 Task: Create a scrum project TrendSetter.
Action: Mouse moved to (208, 259)
Screenshot: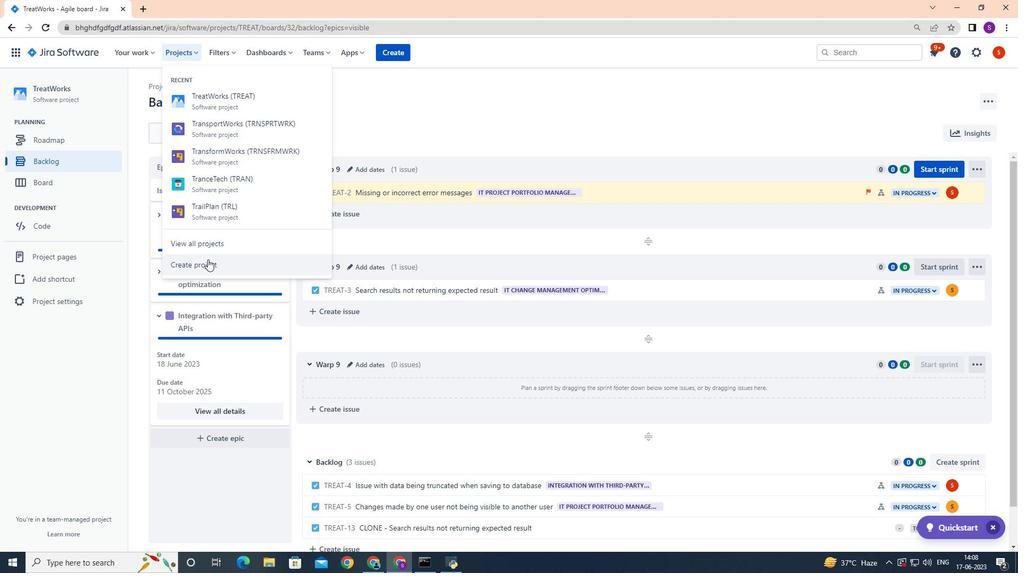 
Action: Mouse pressed left at (208, 259)
Screenshot: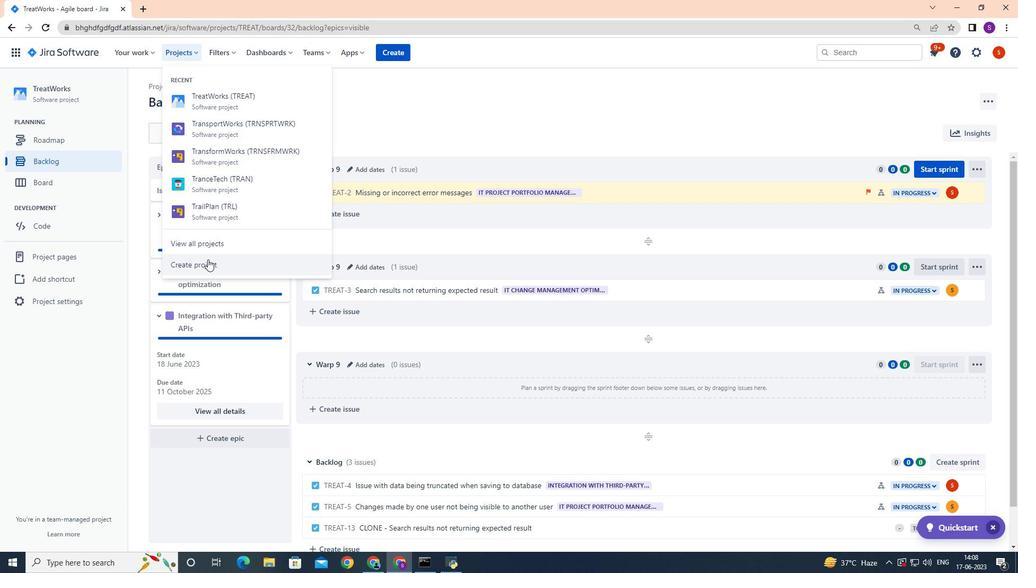 
Action: Mouse moved to (450, 255)
Screenshot: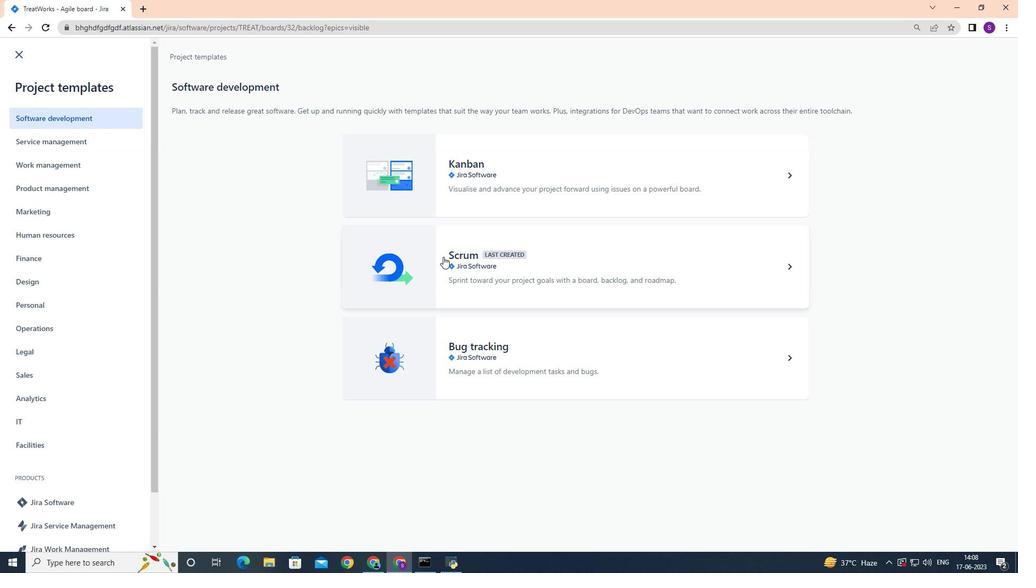 
Action: Mouse pressed left at (450, 255)
Screenshot: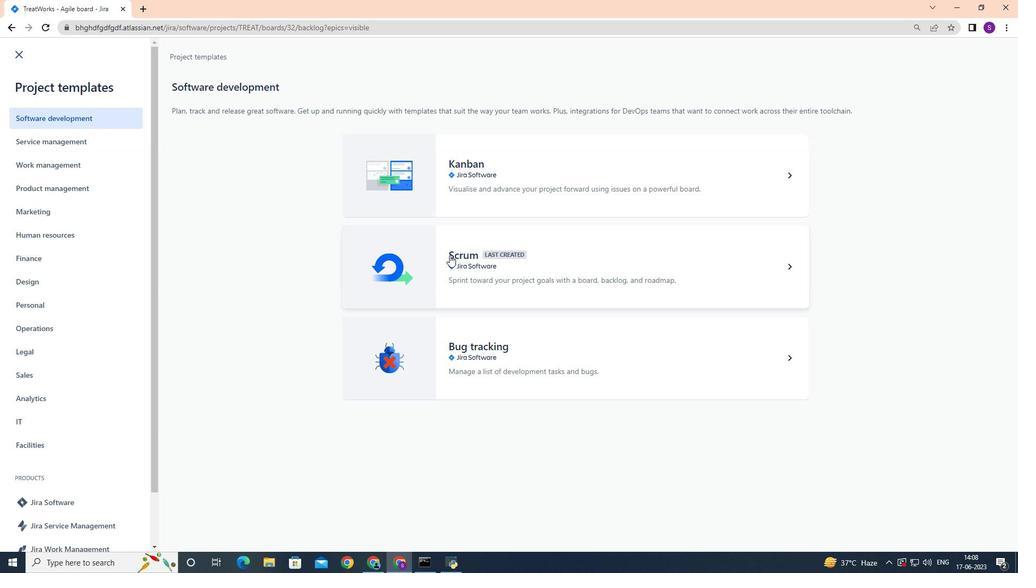 
Action: Mouse moved to (578, 339)
Screenshot: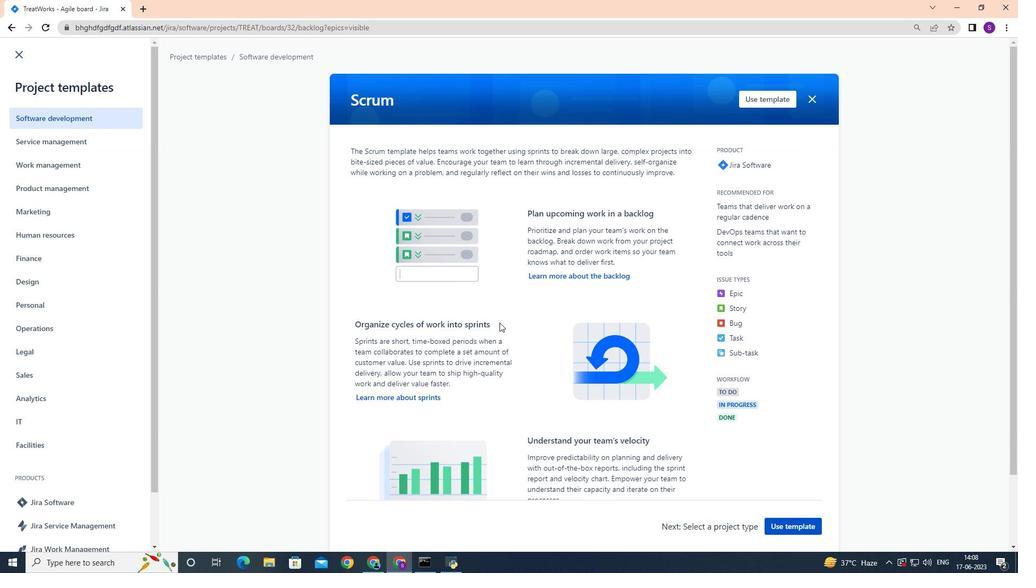 
Action: Mouse scrolled (578, 338) with delta (0, 0)
Screenshot: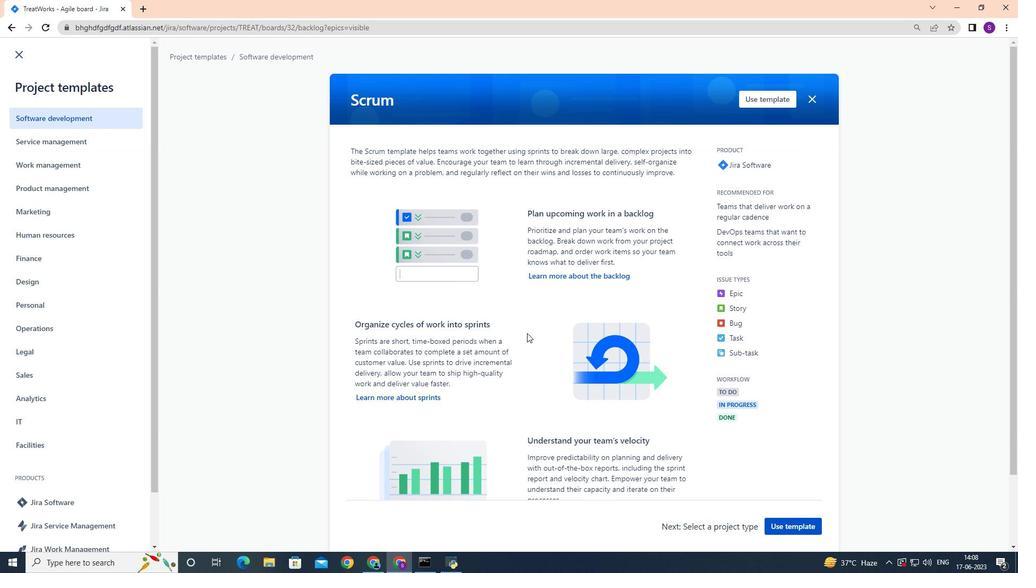 
Action: Mouse scrolled (578, 338) with delta (0, 0)
Screenshot: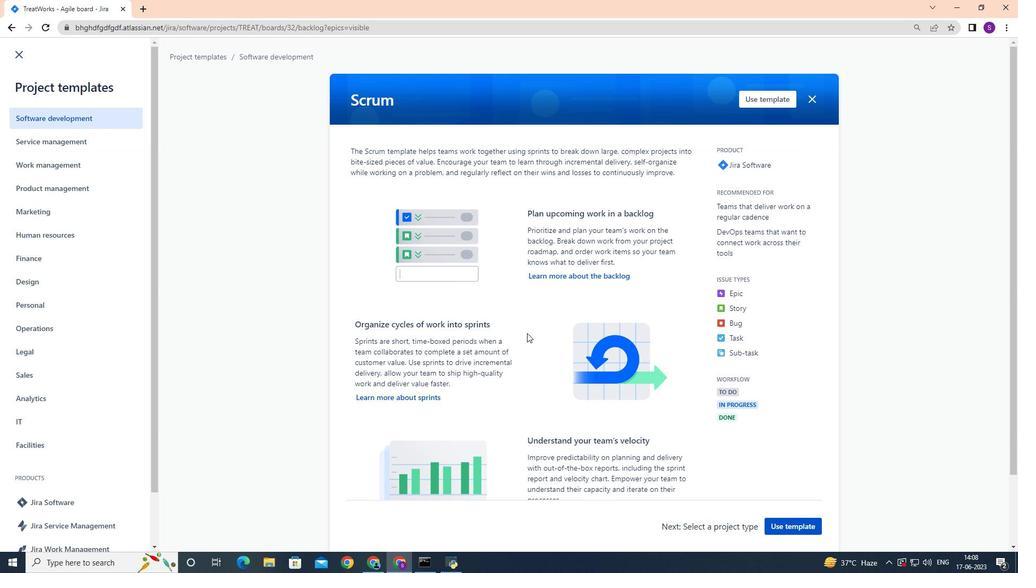 
Action: Mouse scrolled (578, 338) with delta (0, 0)
Screenshot: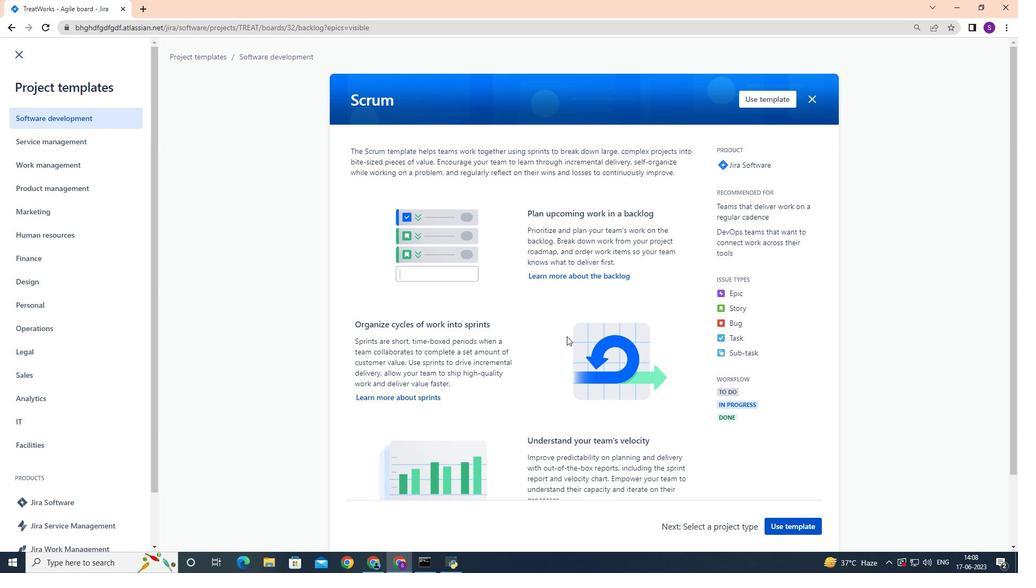 
Action: Mouse moved to (584, 331)
Screenshot: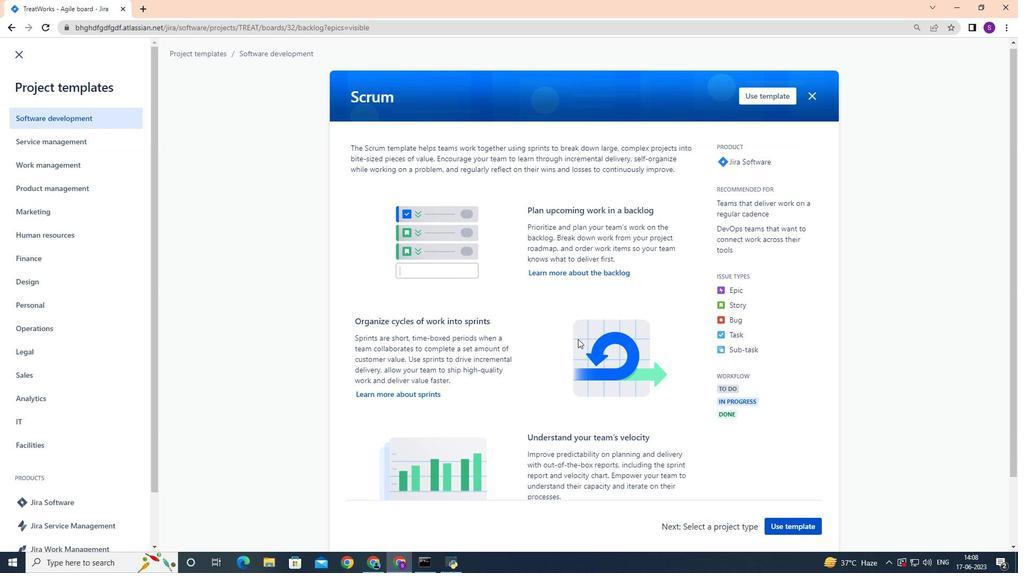 
Action: Mouse scrolled (578, 338) with delta (0, 0)
Screenshot: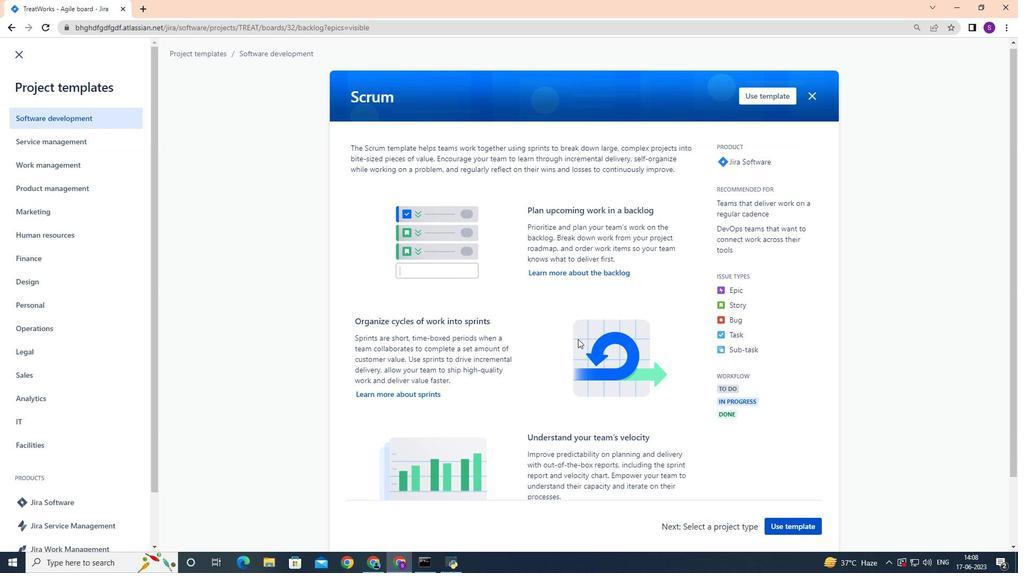 
Action: Mouse moved to (801, 511)
Screenshot: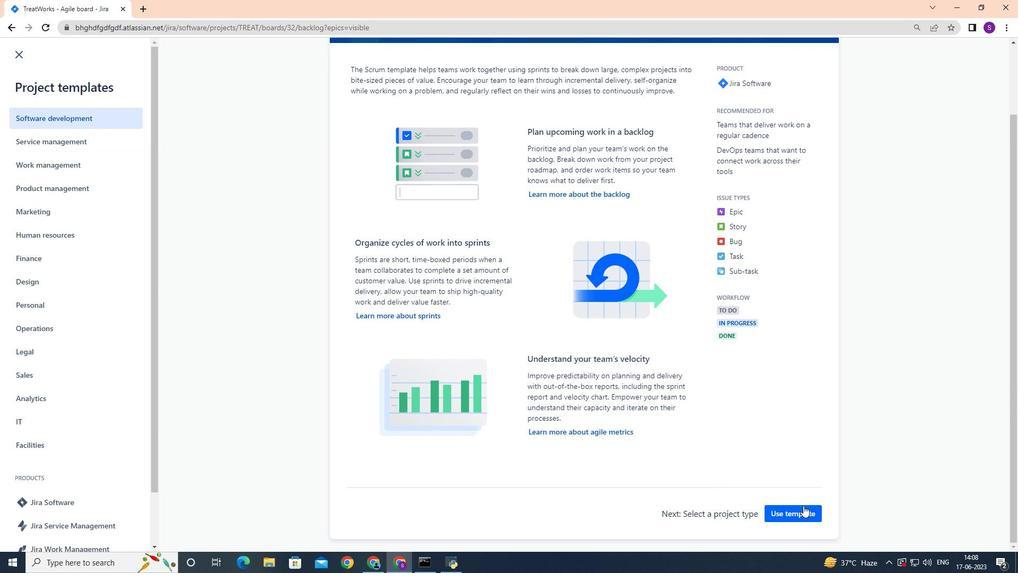 
Action: Mouse pressed left at (801, 511)
Screenshot: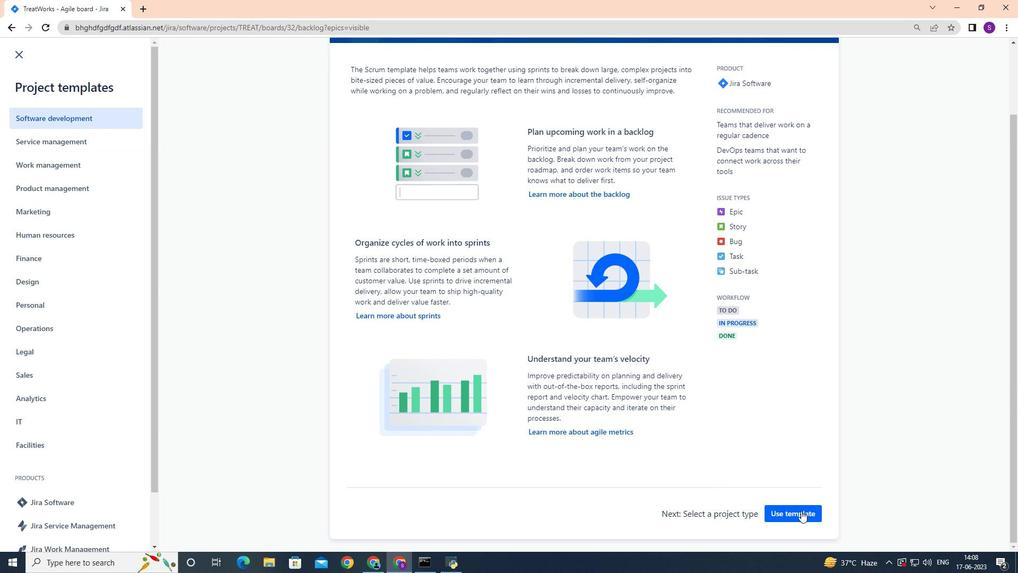 
Action: Mouse moved to (445, 442)
Screenshot: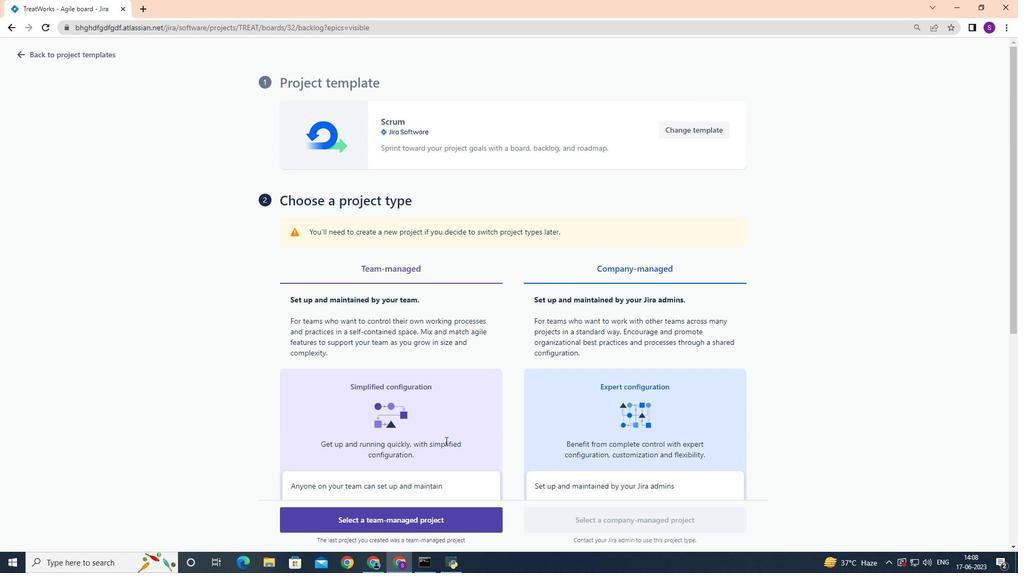 
Action: Mouse scrolled (445, 441) with delta (0, 0)
Screenshot: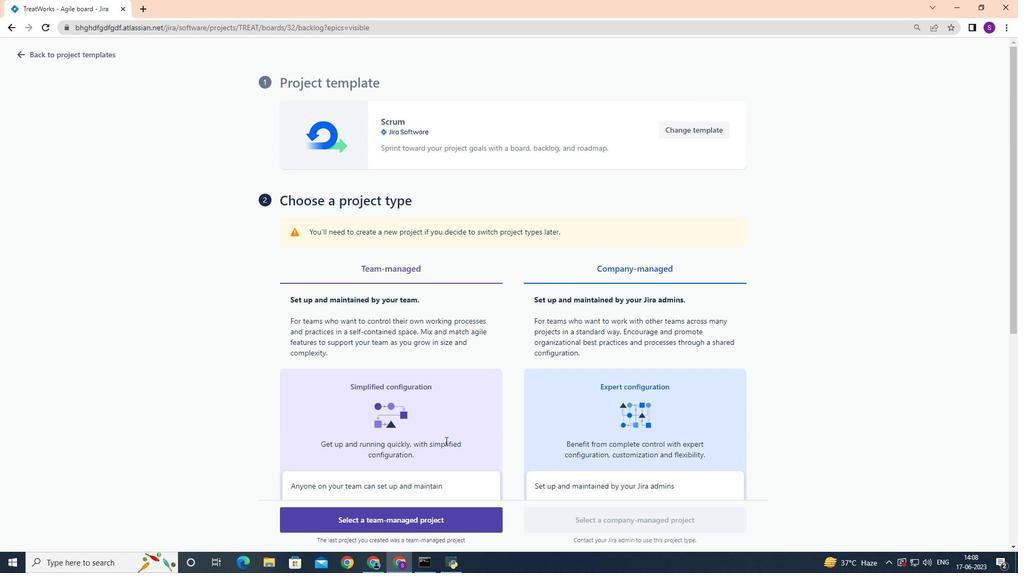 
Action: Mouse moved to (445, 442)
Screenshot: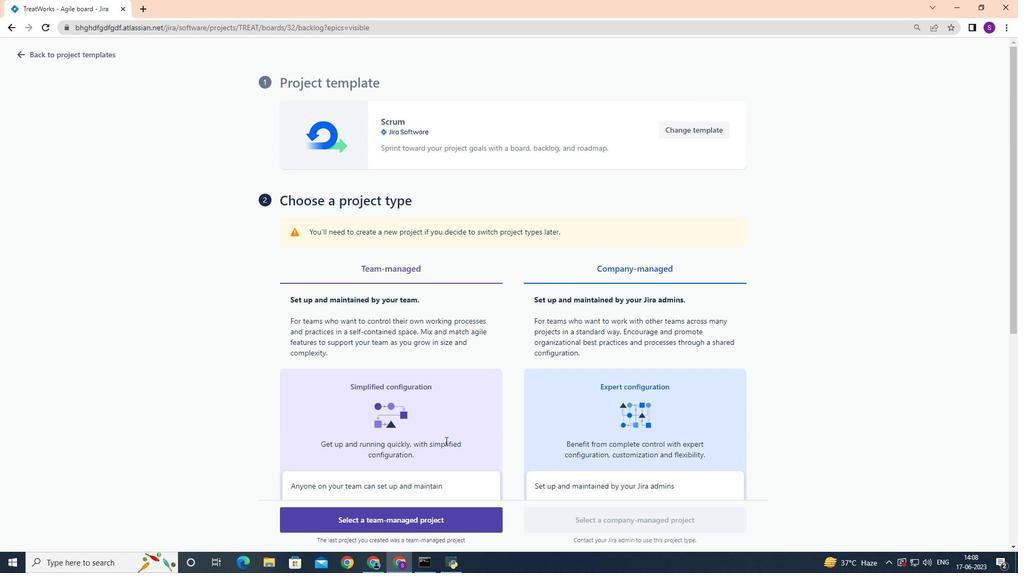 
Action: Mouse scrolled (445, 441) with delta (0, 0)
Screenshot: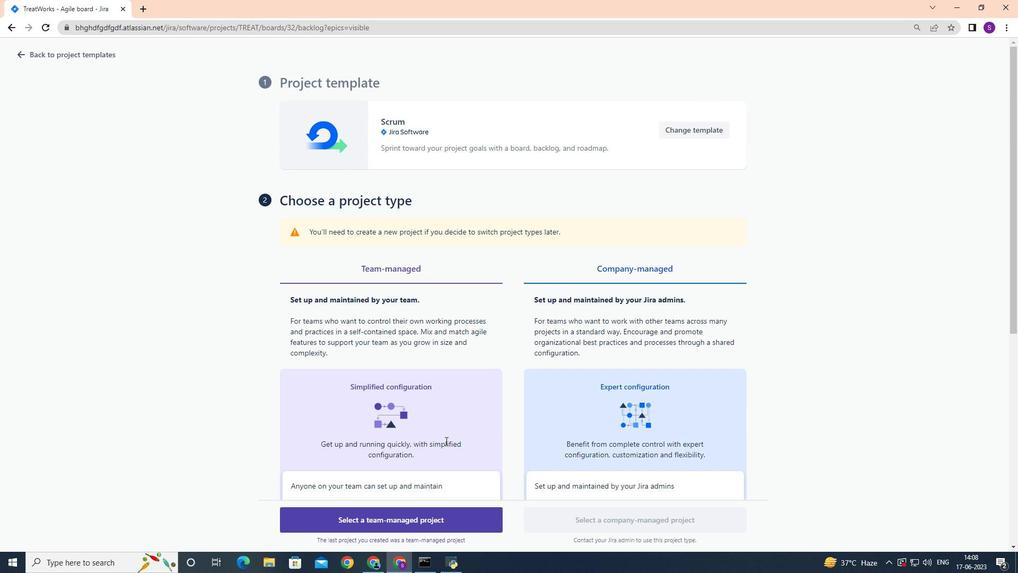 
Action: Mouse moved to (445, 440)
Screenshot: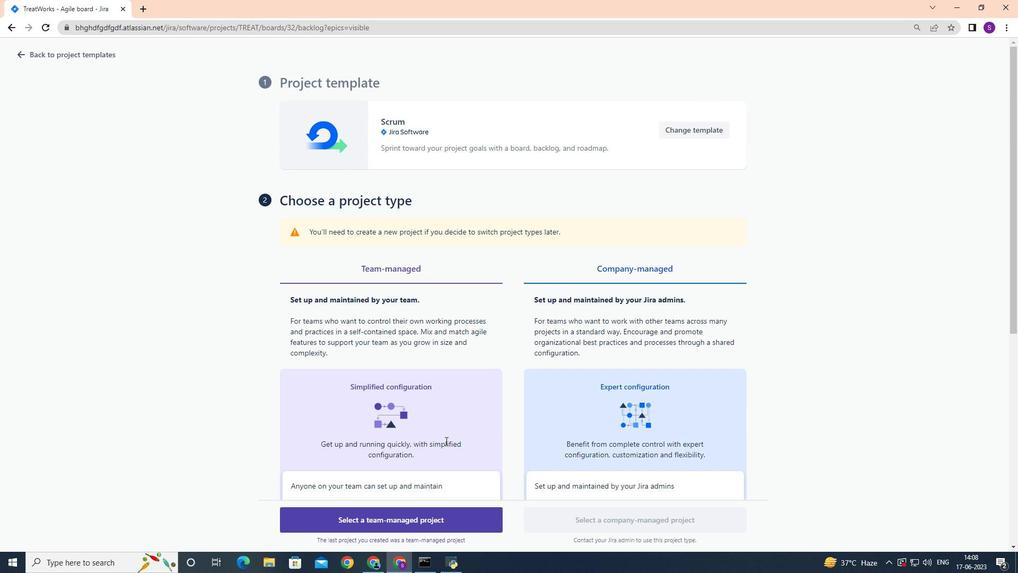 
Action: Mouse scrolled (445, 439) with delta (0, 0)
Screenshot: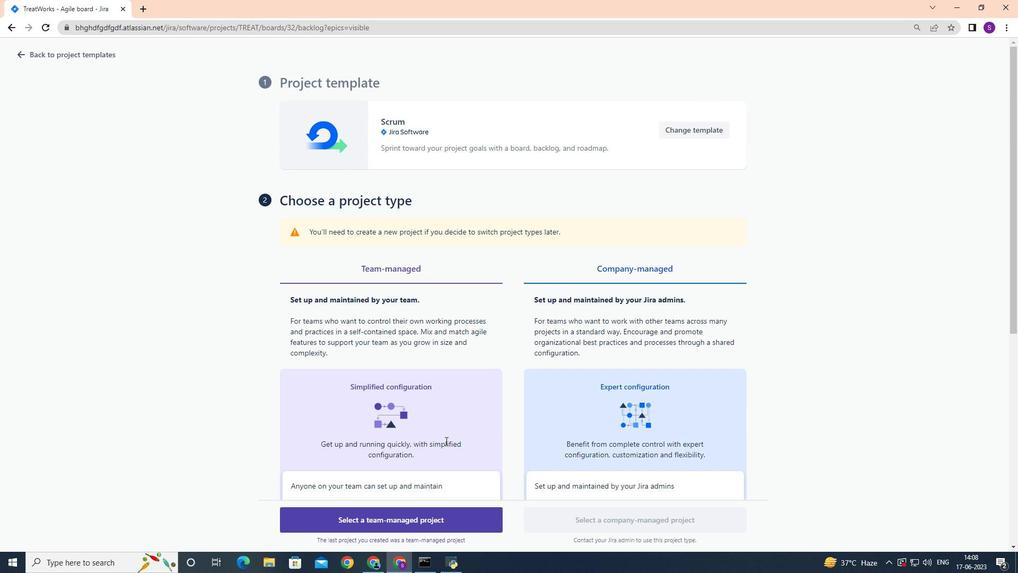 
Action: Mouse moved to (447, 434)
Screenshot: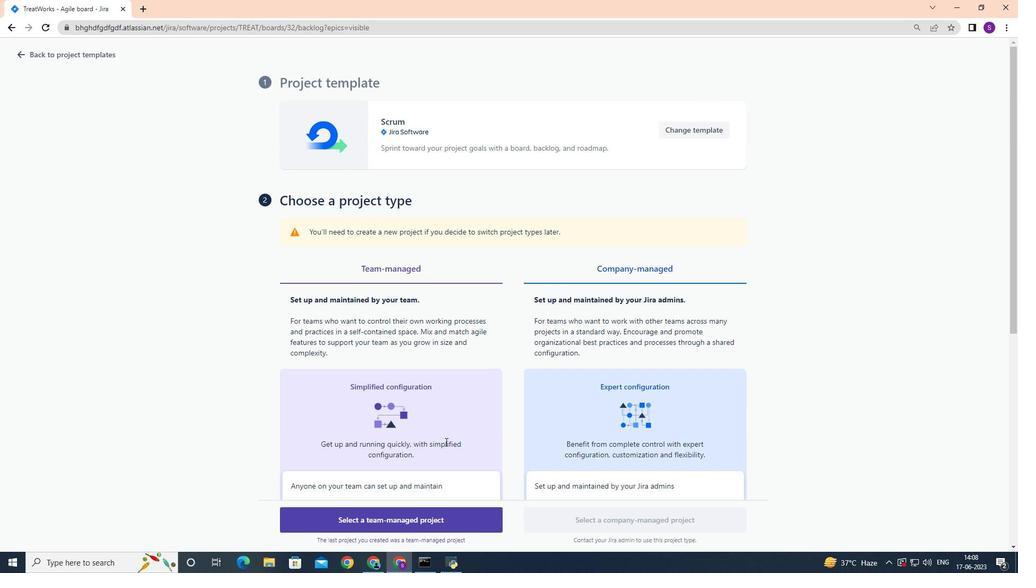 
Action: Mouse scrolled (447, 433) with delta (0, 0)
Screenshot: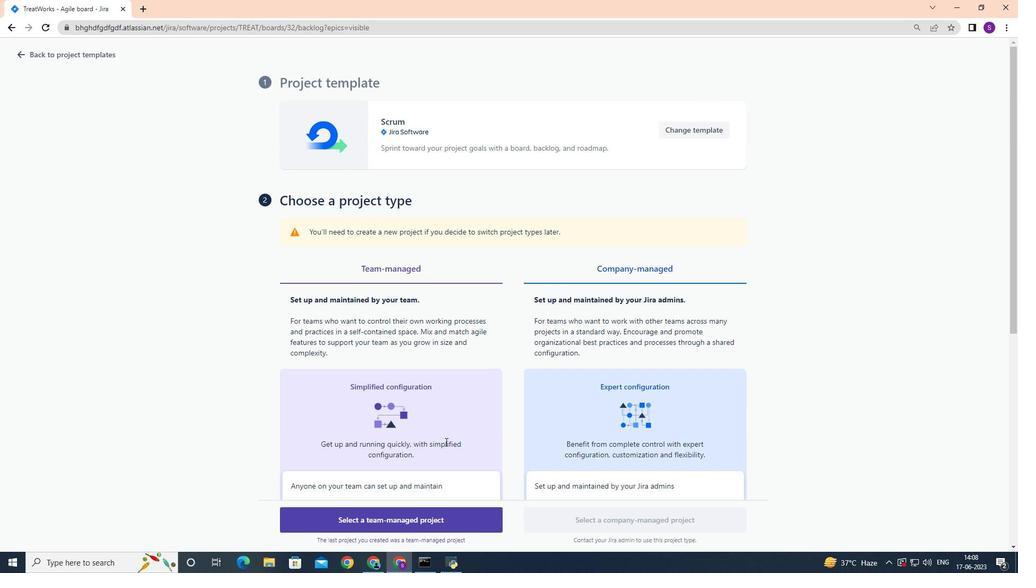 
Action: Mouse moved to (445, 518)
Screenshot: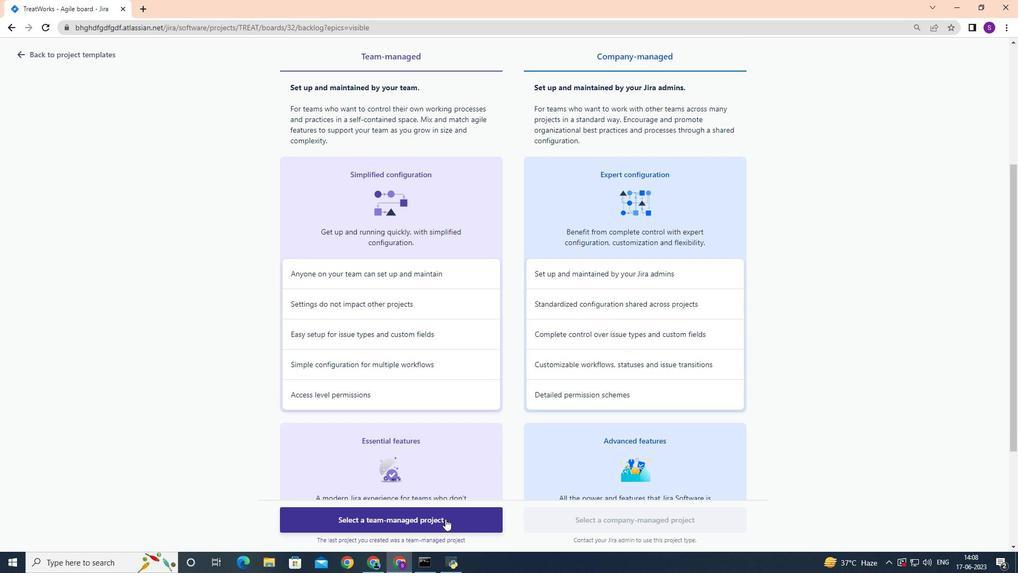 
Action: Mouse pressed left at (445, 518)
Screenshot: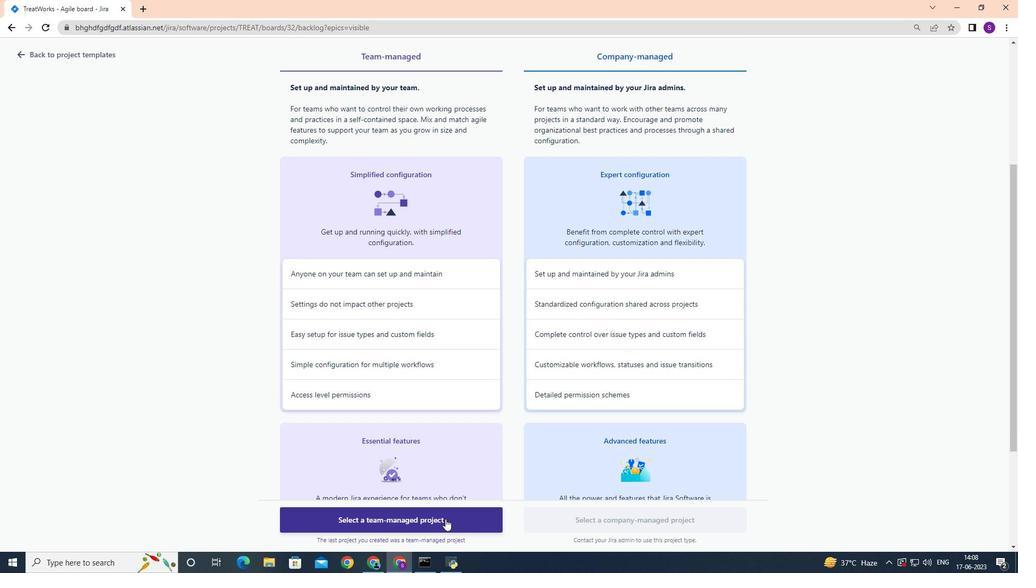 
Action: Mouse moved to (292, 272)
Screenshot: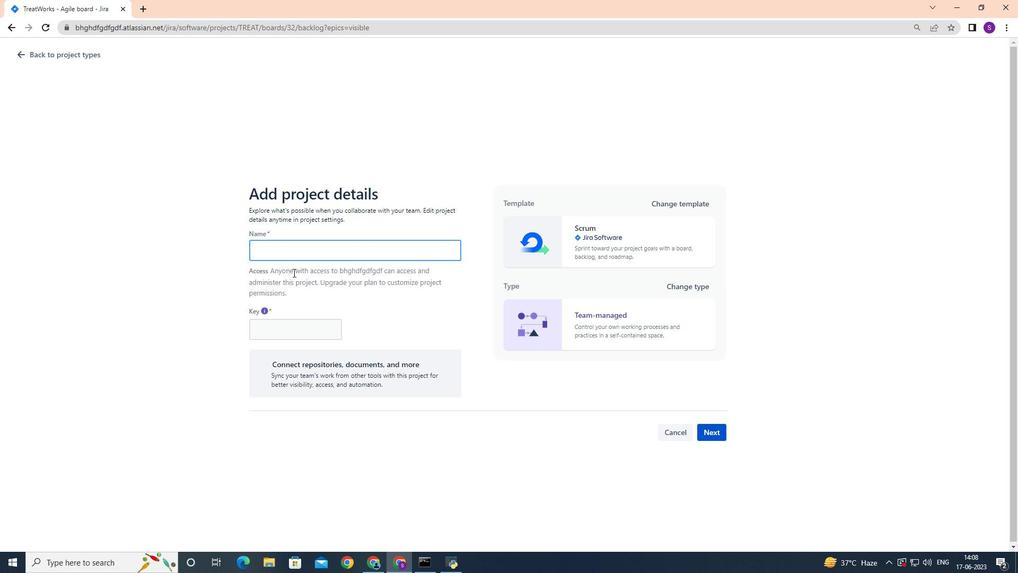 
Action: Key pressed <Key.shift>Trend<Key.shift>Setter
Screenshot: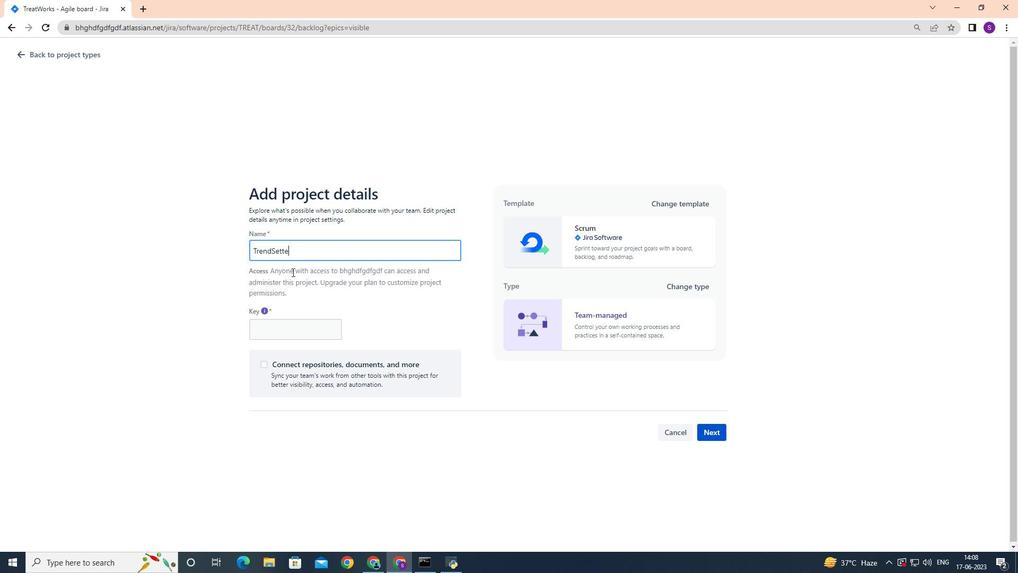 
Action: Mouse moved to (711, 428)
Screenshot: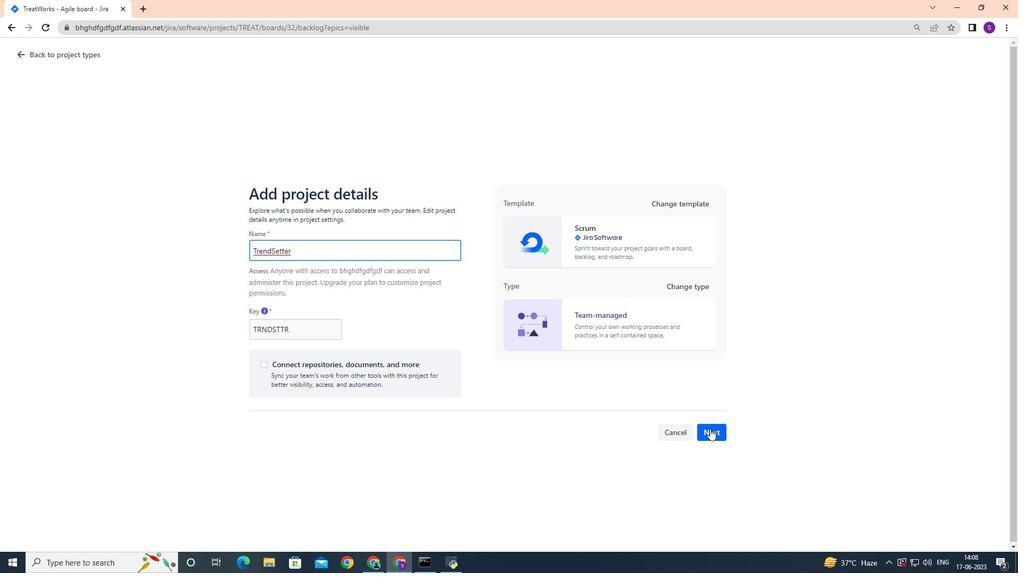 
Action: Mouse pressed left at (711, 428)
Screenshot: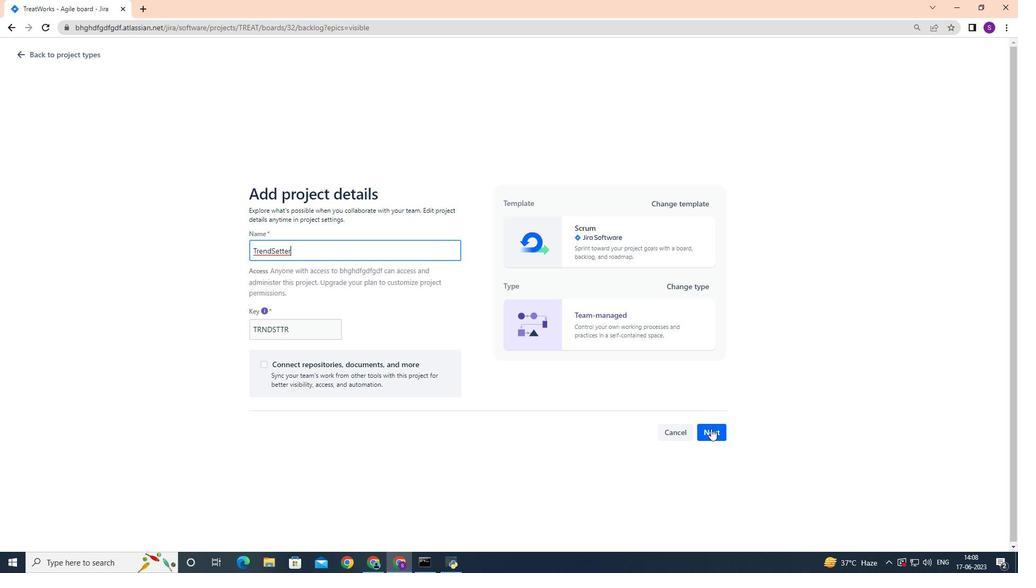
Action: Mouse moved to (710, 429)
Screenshot: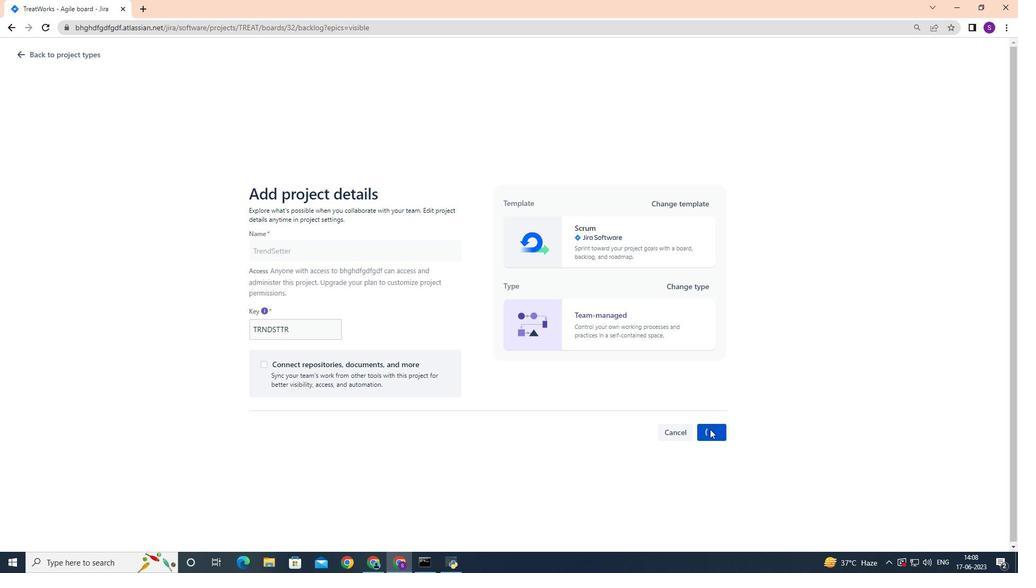 
